 Task: Add a condition where "Assignee Is not -" in pending tickets.
Action: Mouse moved to (115, 421)
Screenshot: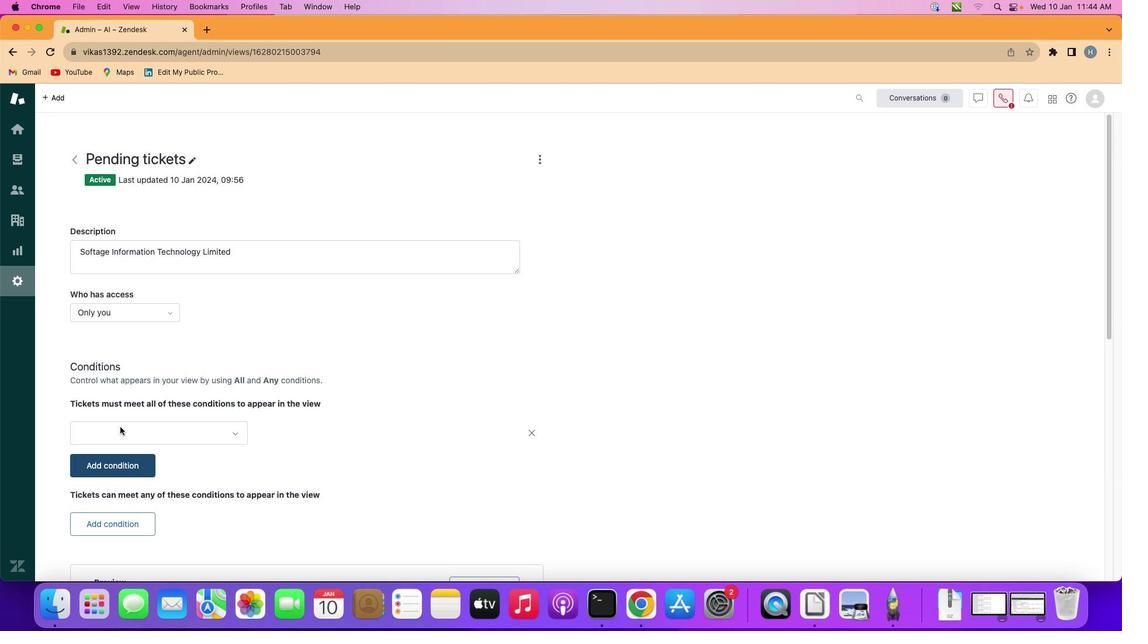 
Action: Mouse pressed left at (115, 421)
Screenshot: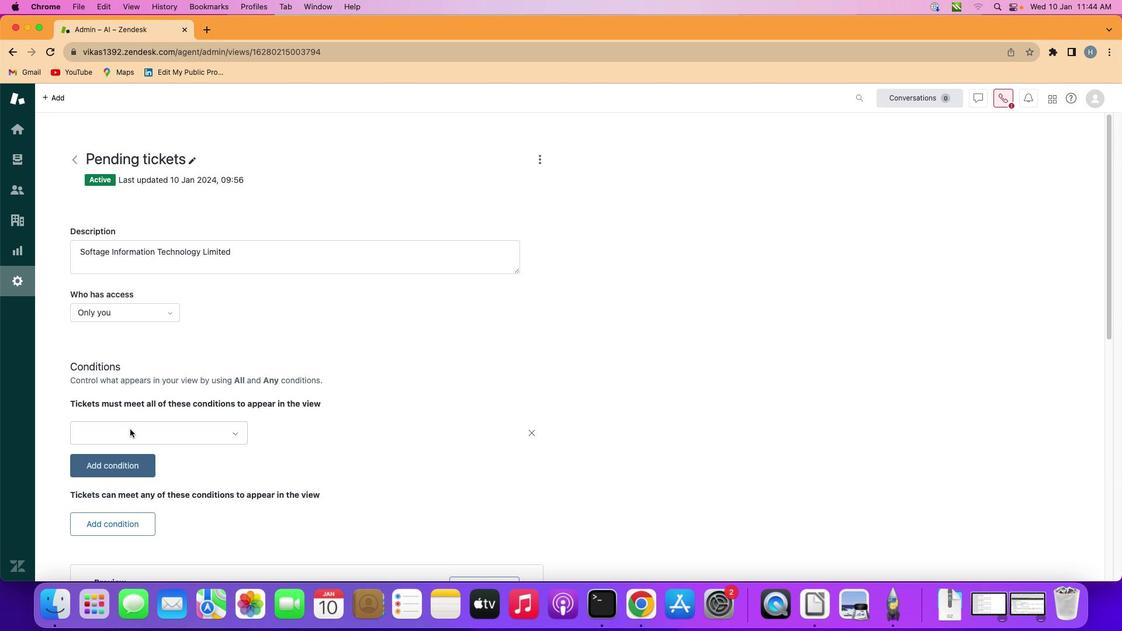 
Action: Mouse moved to (199, 425)
Screenshot: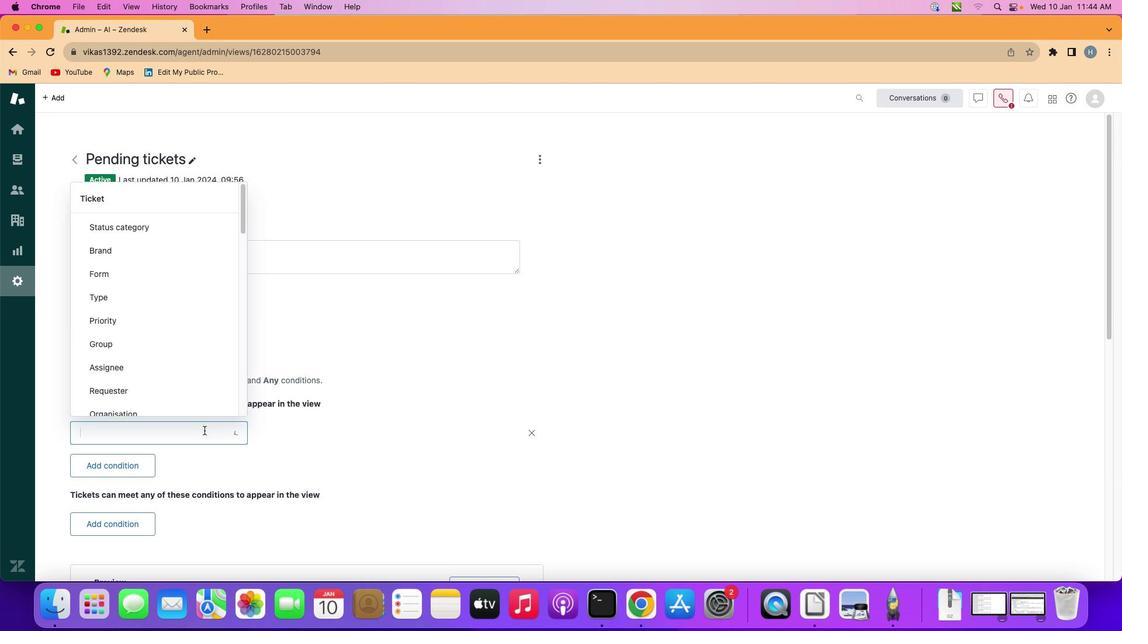 
Action: Mouse pressed left at (199, 425)
Screenshot: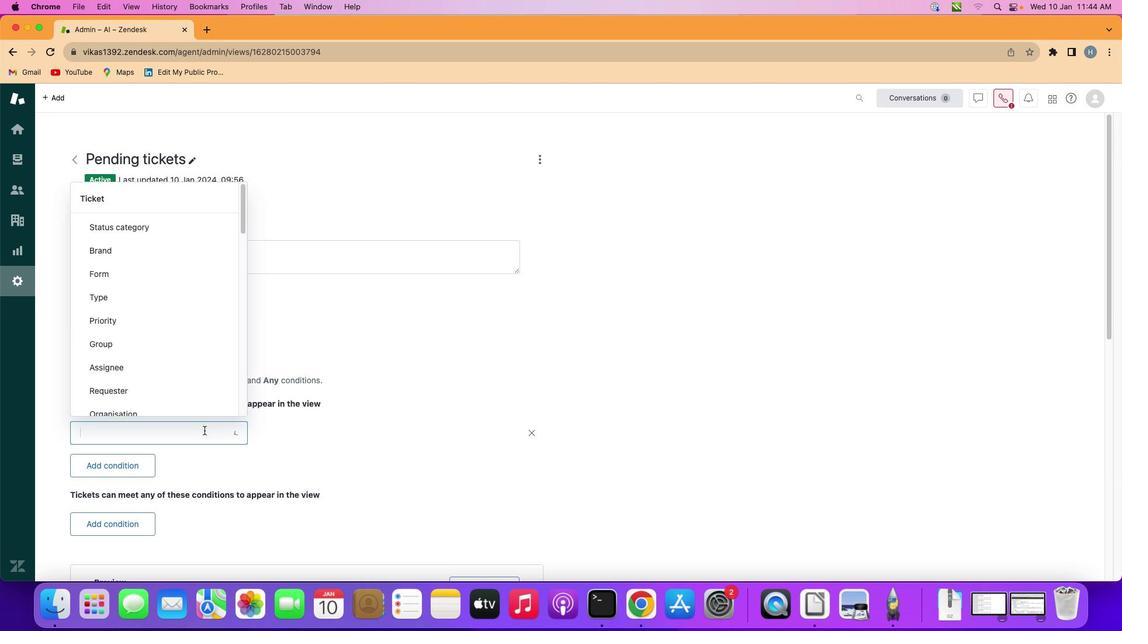 
Action: Mouse moved to (197, 366)
Screenshot: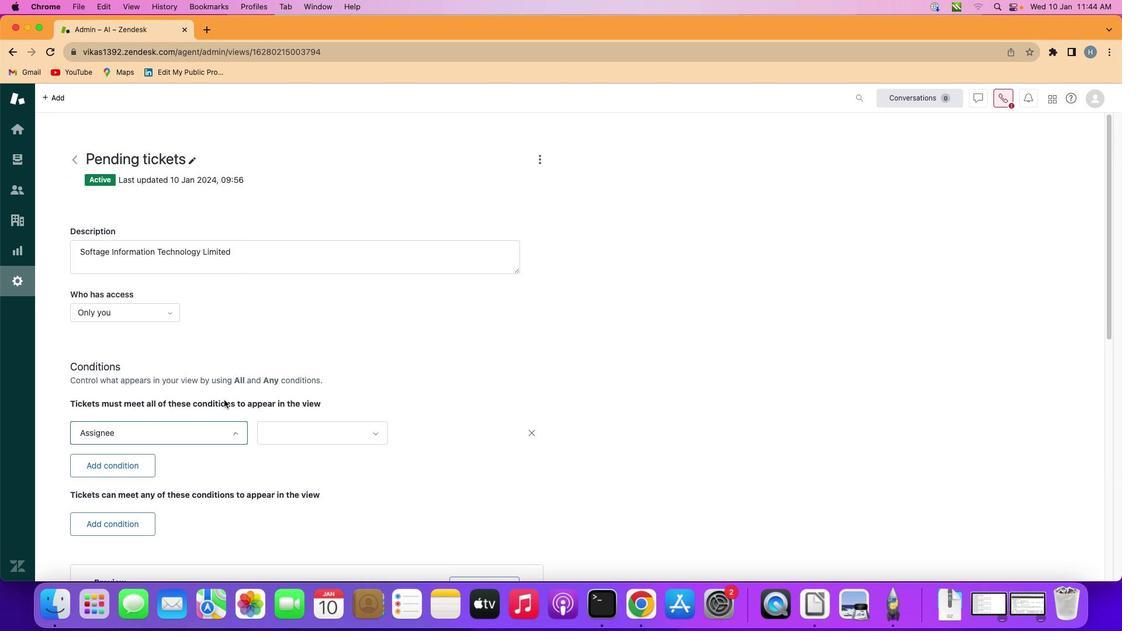 
Action: Mouse pressed left at (197, 366)
Screenshot: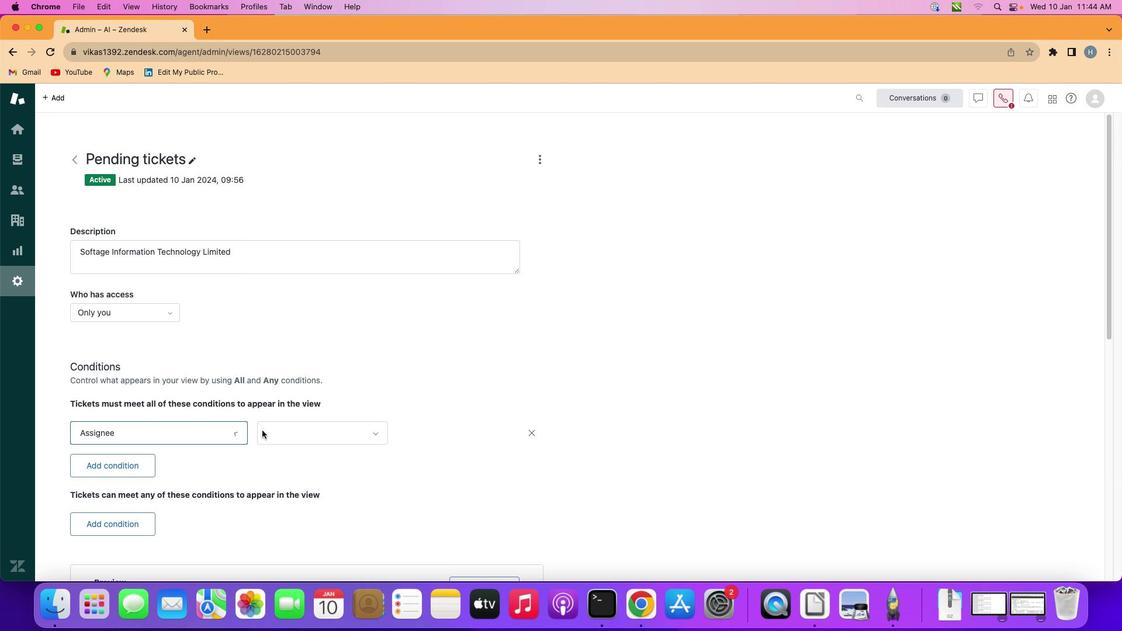 
Action: Mouse moved to (316, 426)
Screenshot: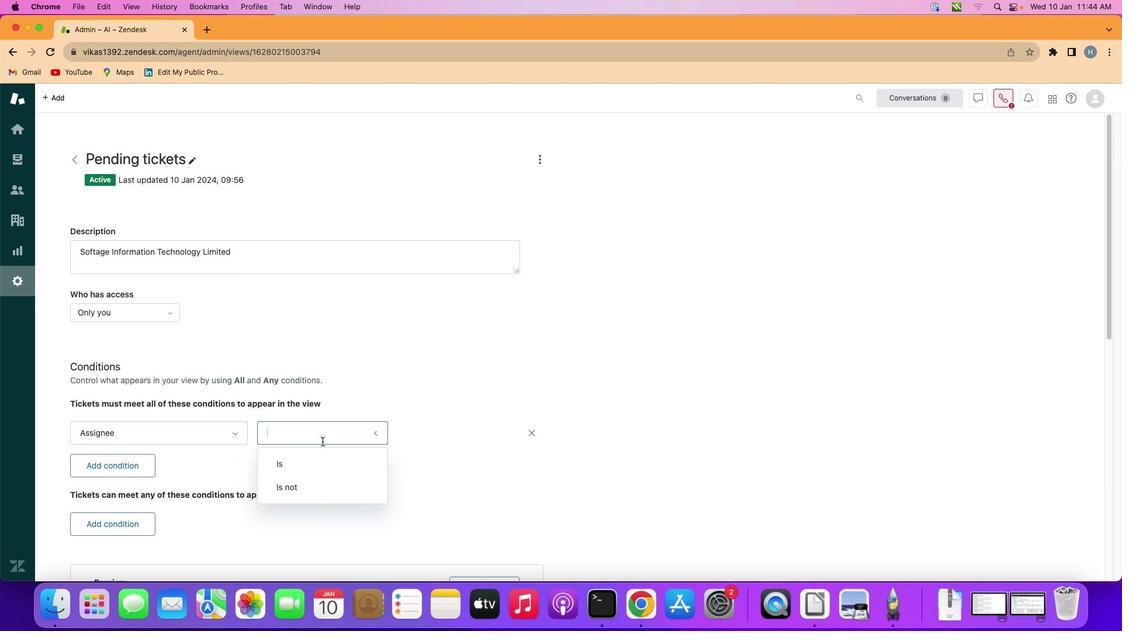 
Action: Mouse pressed left at (316, 426)
Screenshot: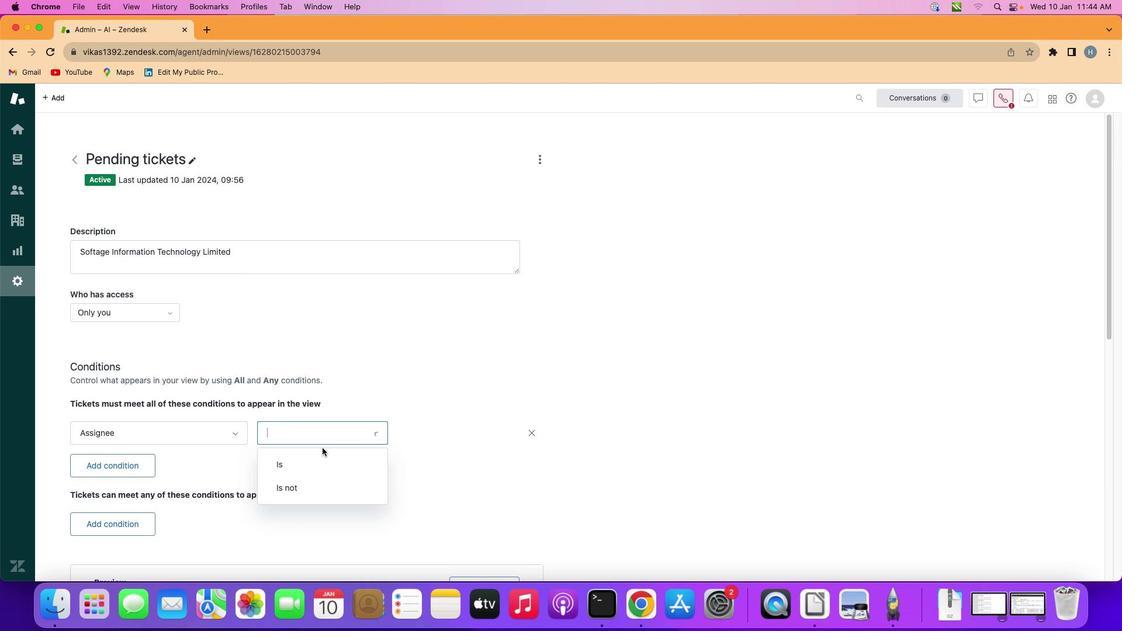
Action: Mouse moved to (315, 475)
Screenshot: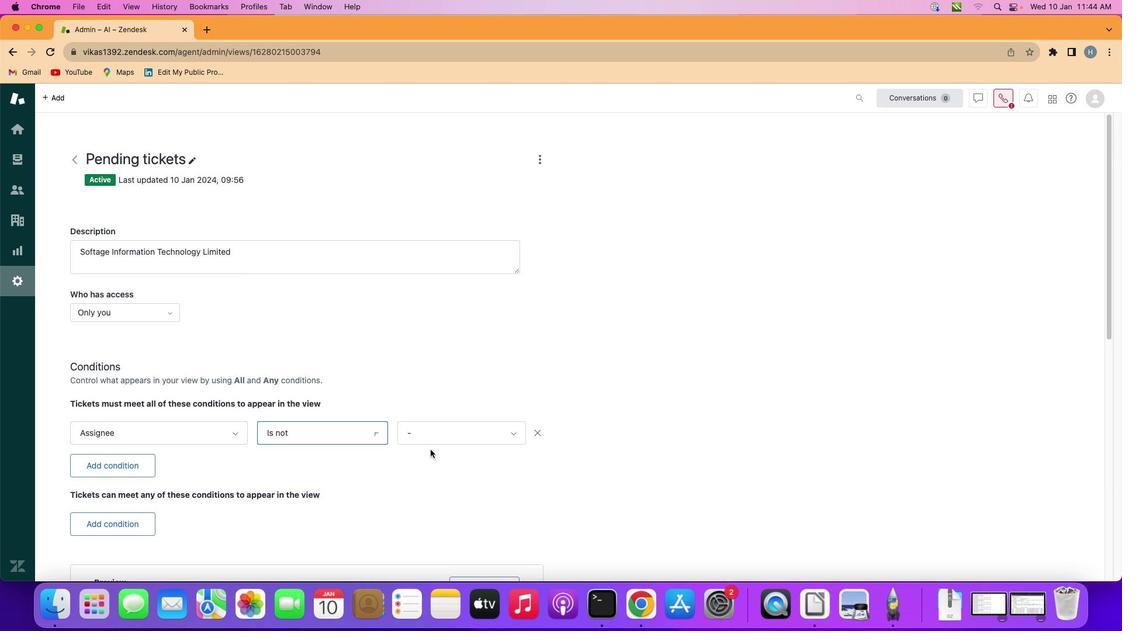 
Action: Mouse pressed left at (315, 475)
Screenshot: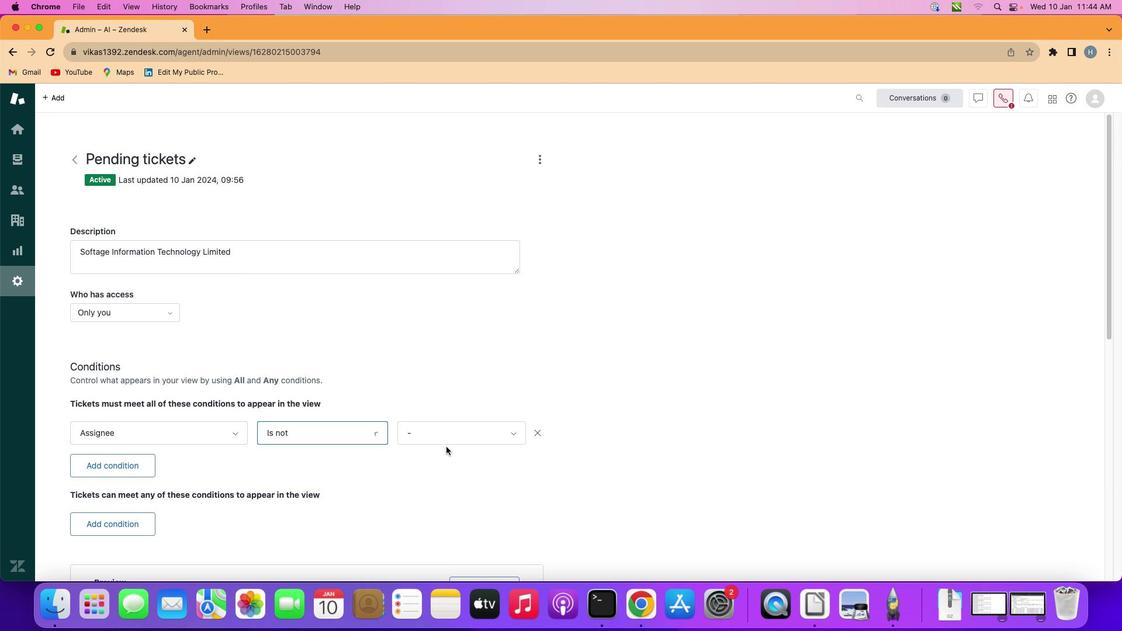 
Action: Mouse moved to (464, 434)
Screenshot: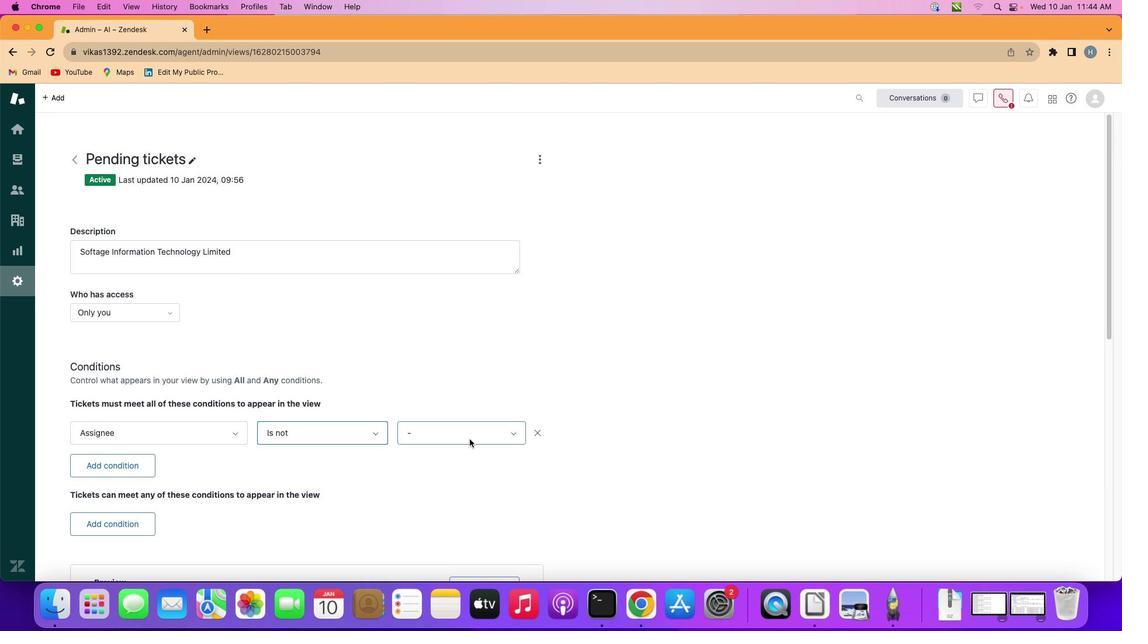 
Action: Mouse pressed left at (464, 434)
Screenshot: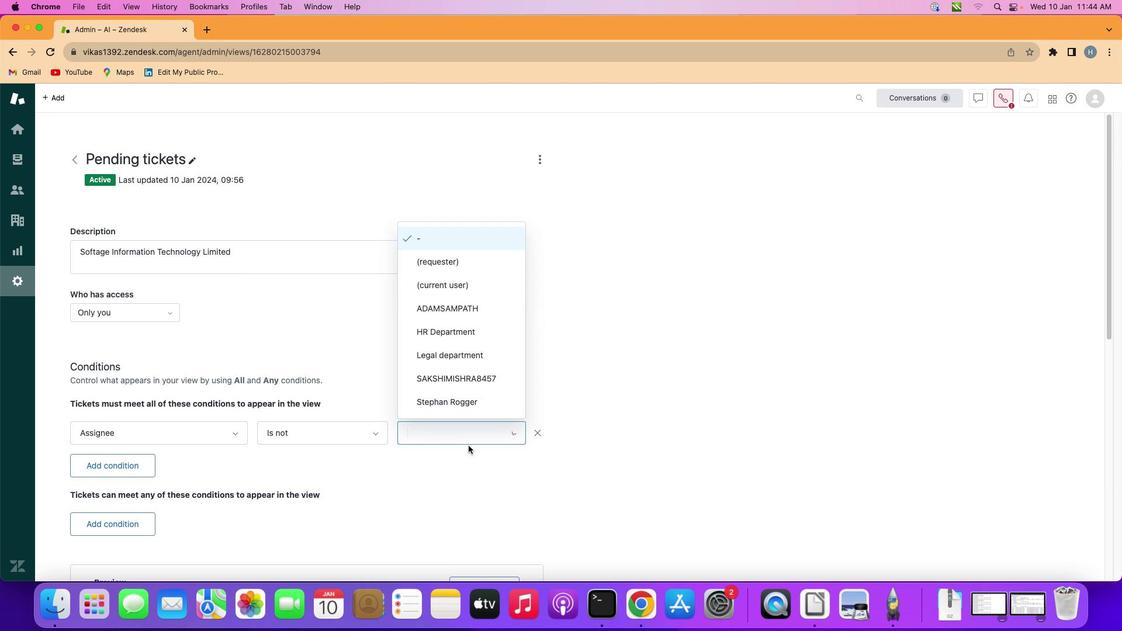 
Action: Mouse moved to (472, 230)
Screenshot: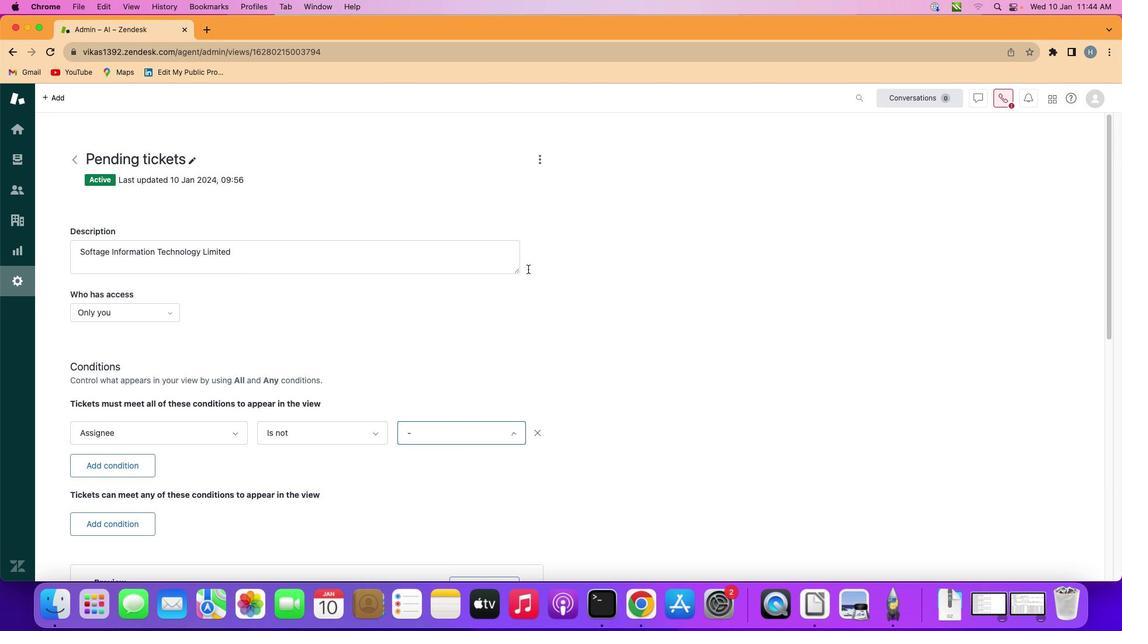 
Action: Mouse pressed left at (472, 230)
Screenshot: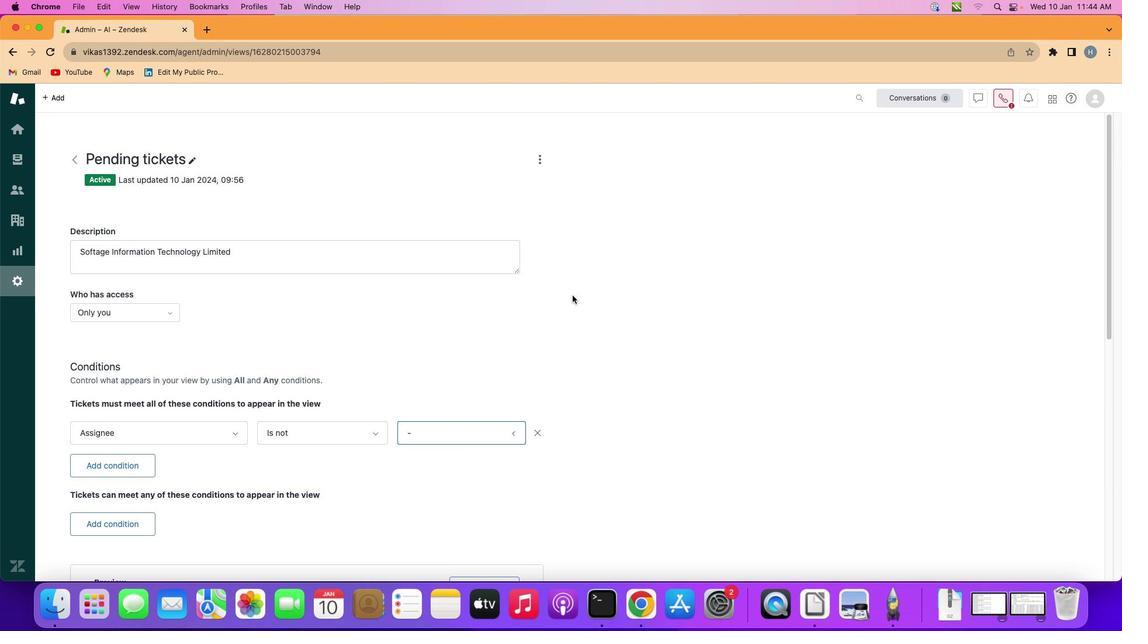 
Action: Mouse moved to (571, 293)
Screenshot: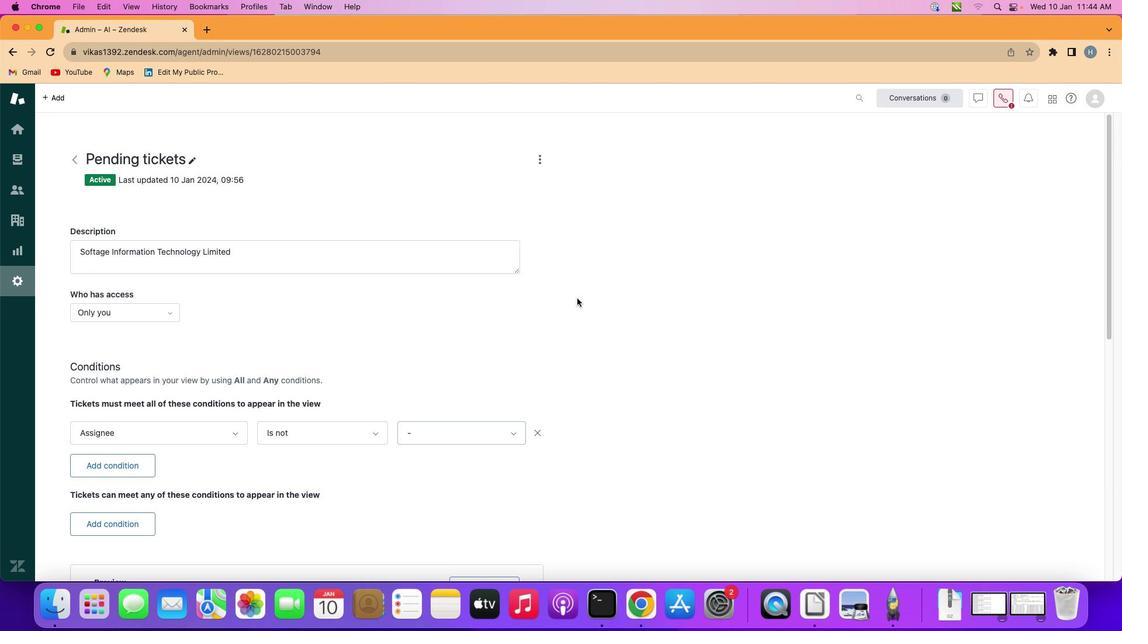 
Action: Mouse pressed left at (571, 293)
Screenshot: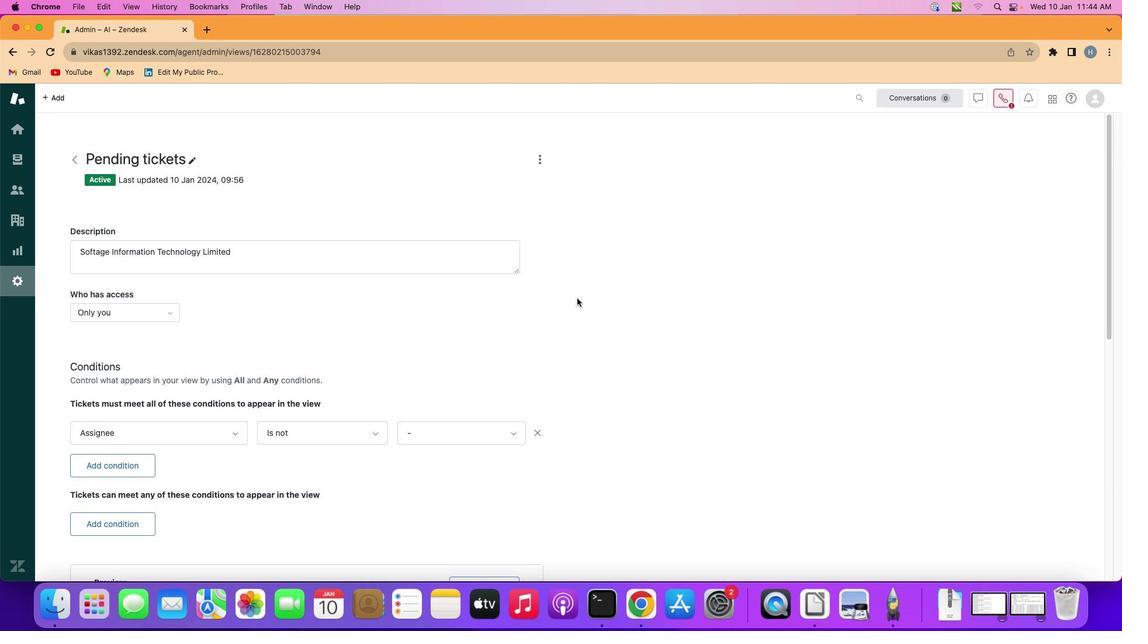 
Action: Mouse moved to (573, 293)
Screenshot: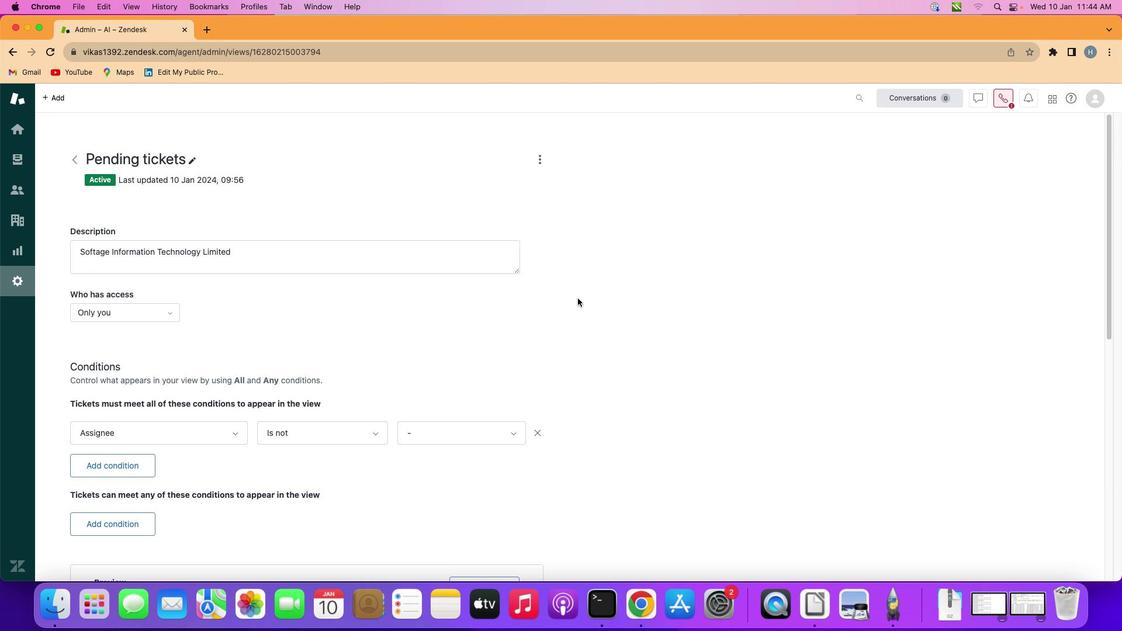 
